 Task: Create a section API Documentation Sprint and in the section, add a milestone E-commerce Integration in the project AgileCore
Action: Mouse moved to (52, 294)
Screenshot: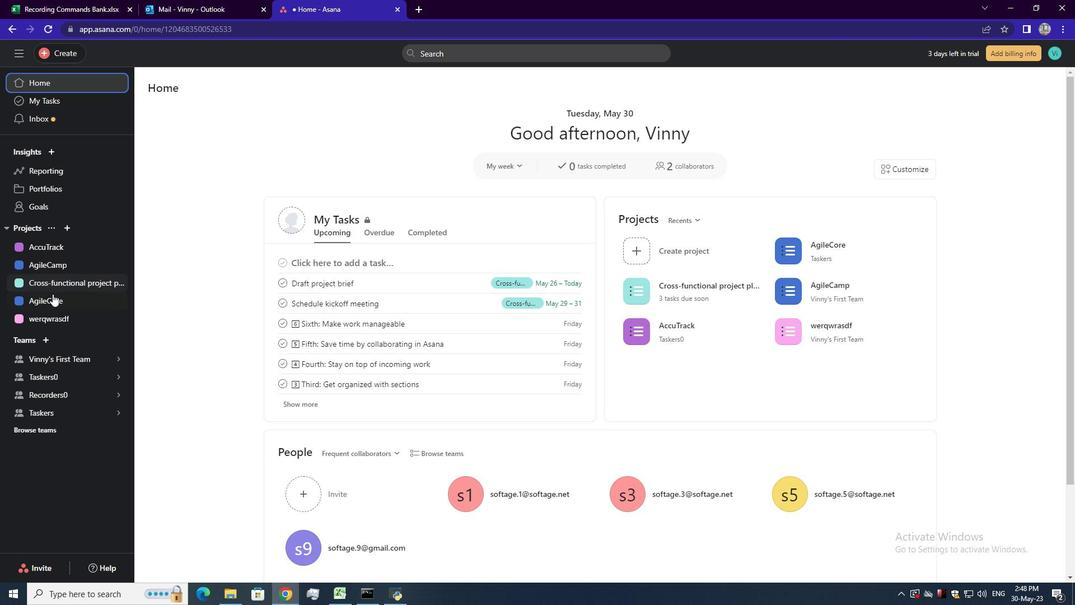
Action: Mouse pressed left at (52, 294)
Screenshot: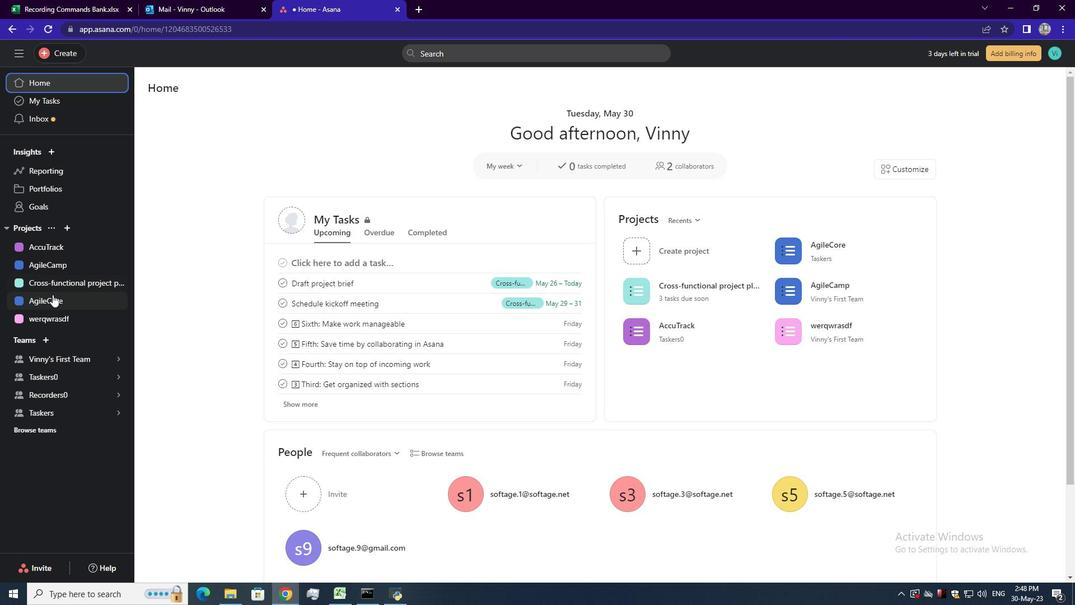 
Action: Mouse moved to (183, 464)
Screenshot: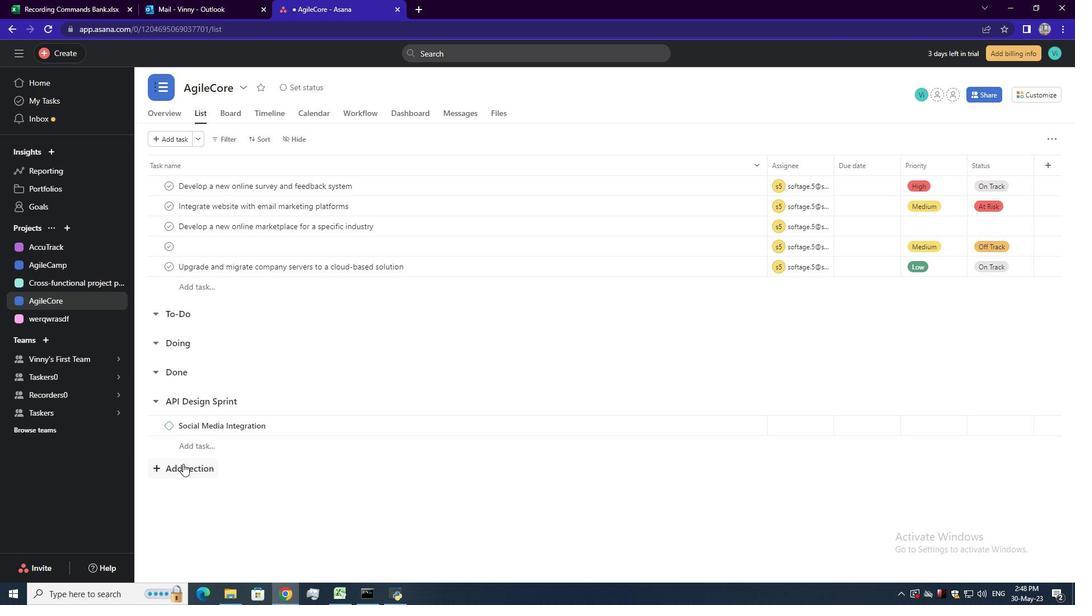 
Action: Mouse pressed left at (183, 464)
Screenshot: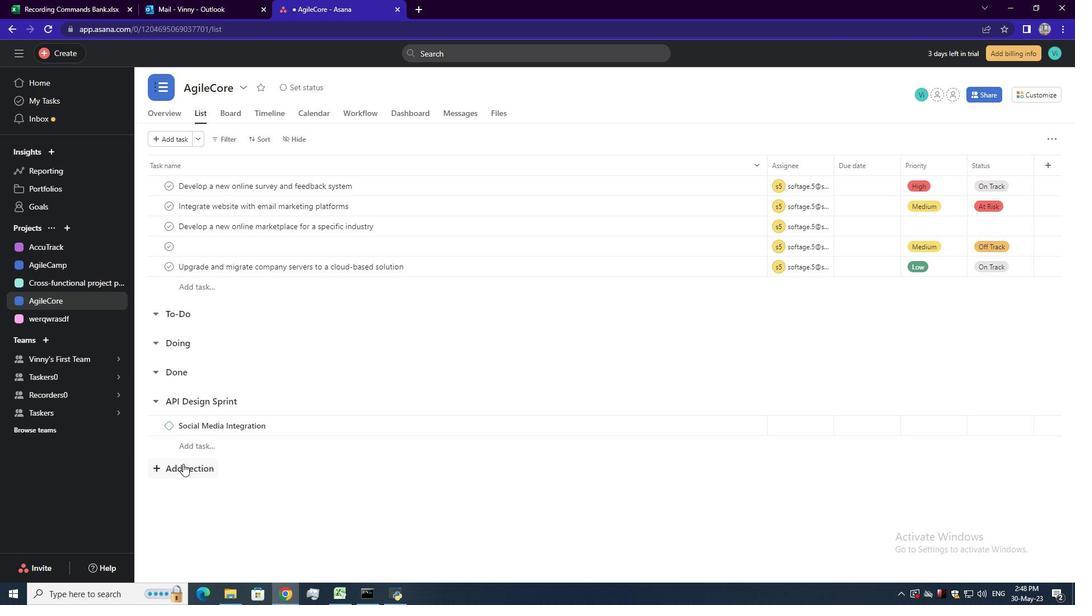 
Action: Mouse moved to (195, 468)
Screenshot: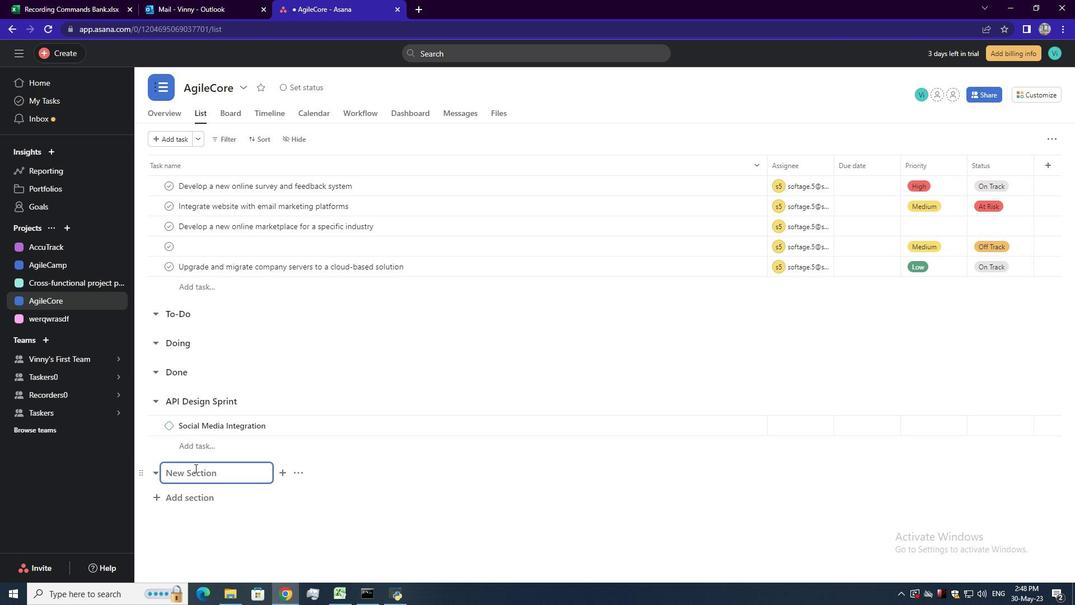 
Action: Mouse pressed left at (195, 468)
Screenshot: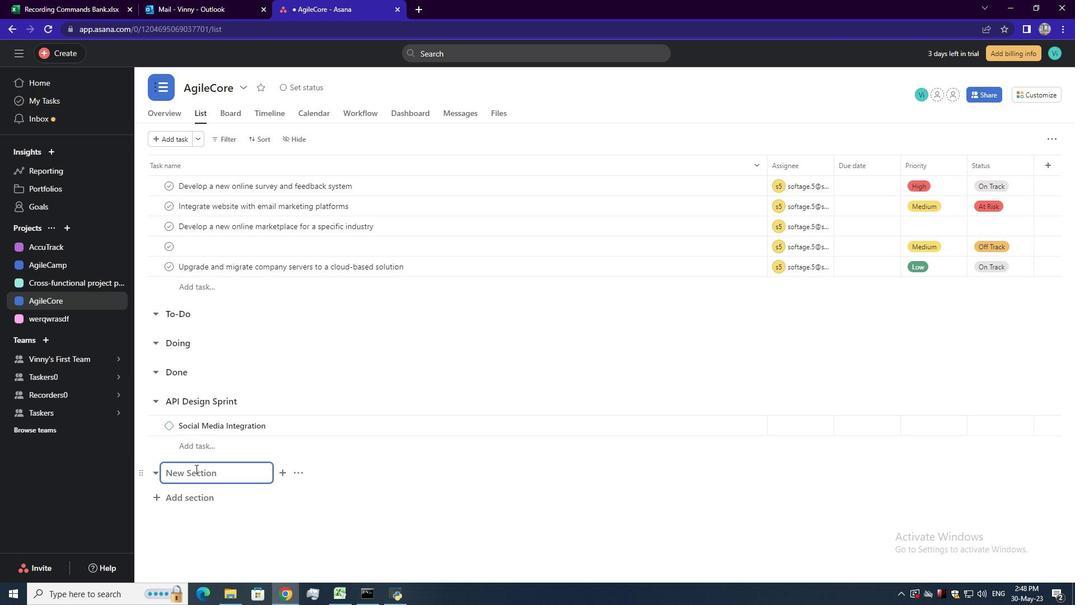 
Action: Key pressed <Key.shift>API<Key.space><Key.shift>Documentation<Key.space><Key.shift>Sprint<Key.enter>
Screenshot: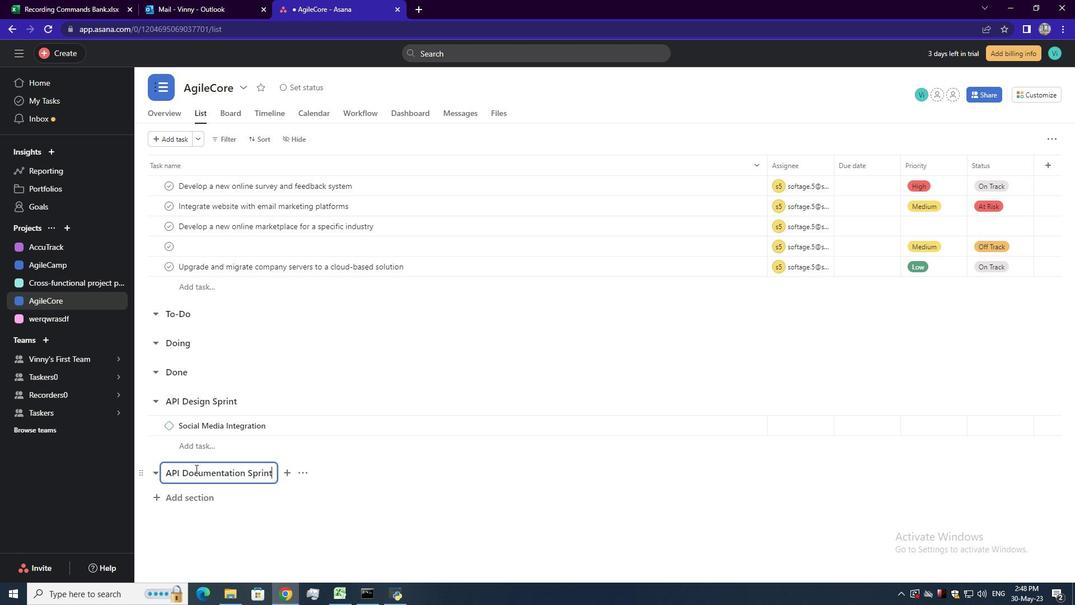 
Action: Mouse moved to (213, 493)
Screenshot: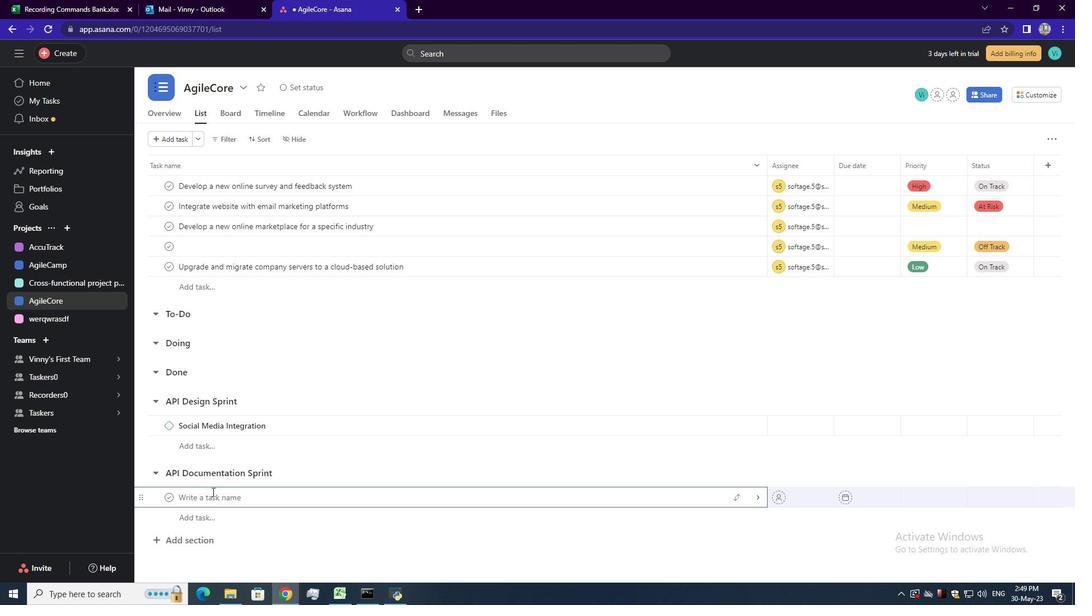 
Action: Mouse pressed left at (213, 493)
Screenshot: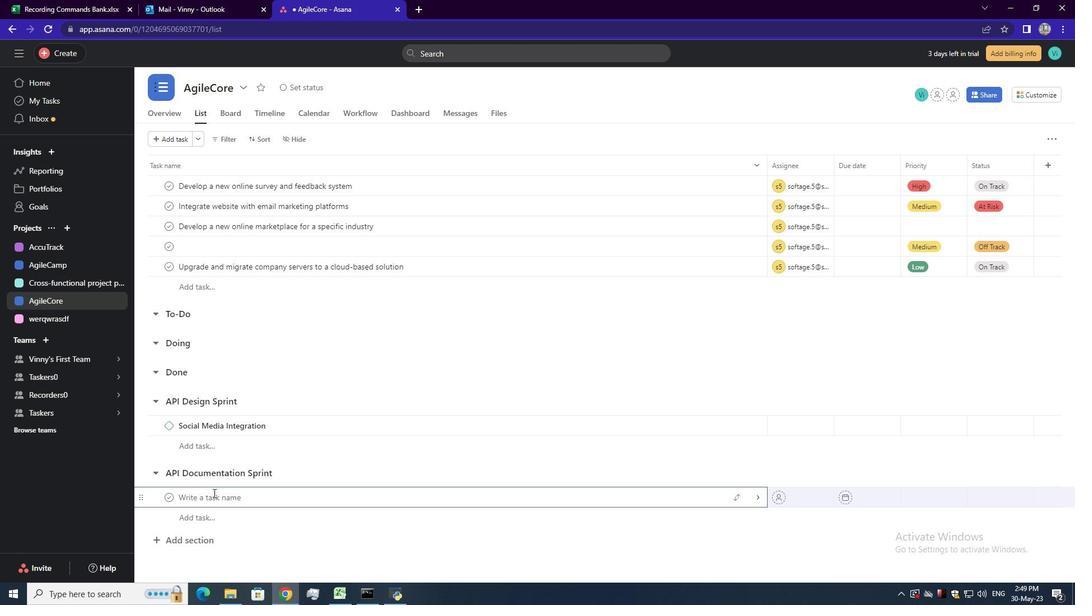 
Action: Key pressed <Key.shift><Key.shift>E-<Key.shift>commerce<Key.space><Key.shift>Integration<Key.enter>
Screenshot: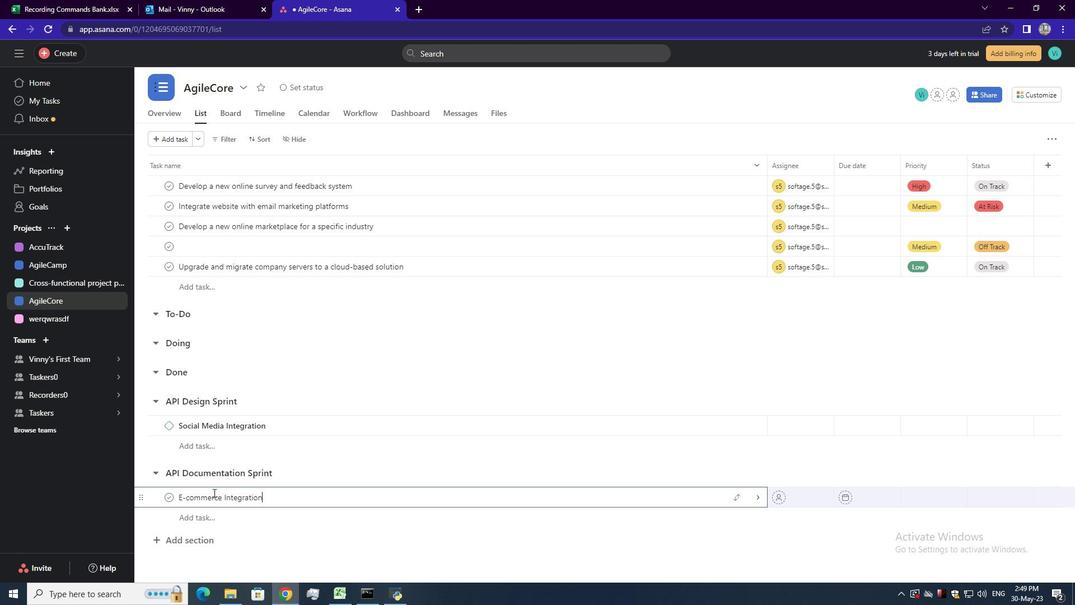 
Action: Mouse moved to (312, 497)
Screenshot: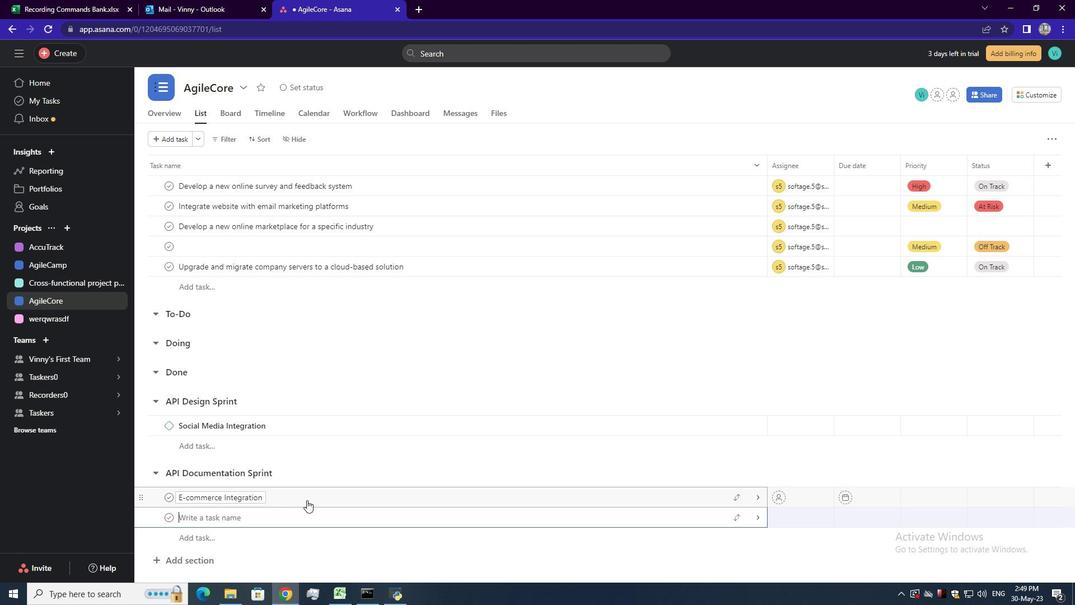 
Action: Mouse pressed left at (312, 497)
Screenshot: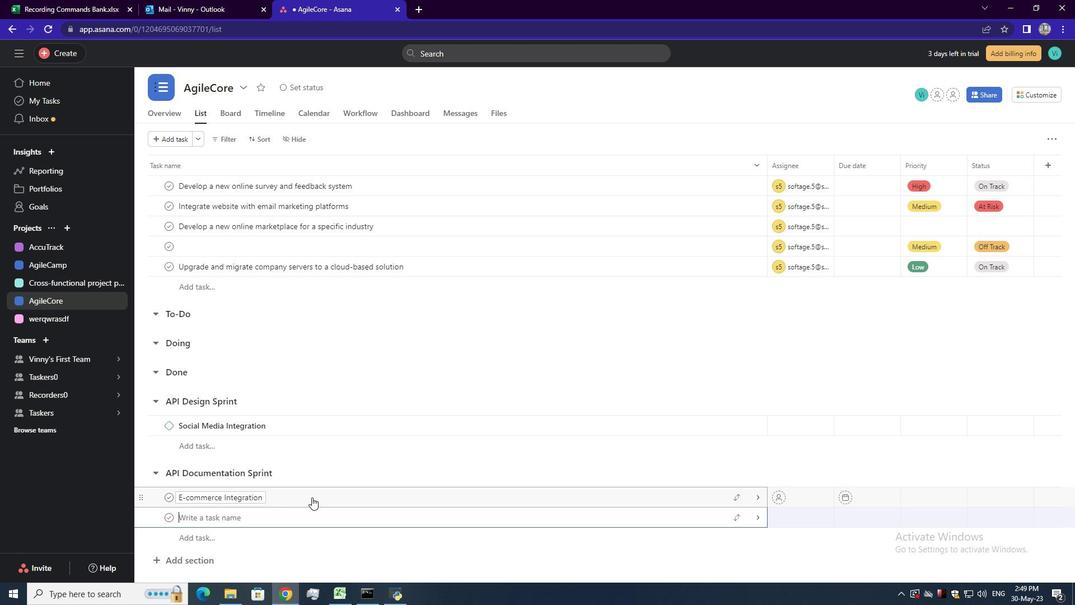 
Action: Mouse moved to (1039, 140)
Screenshot: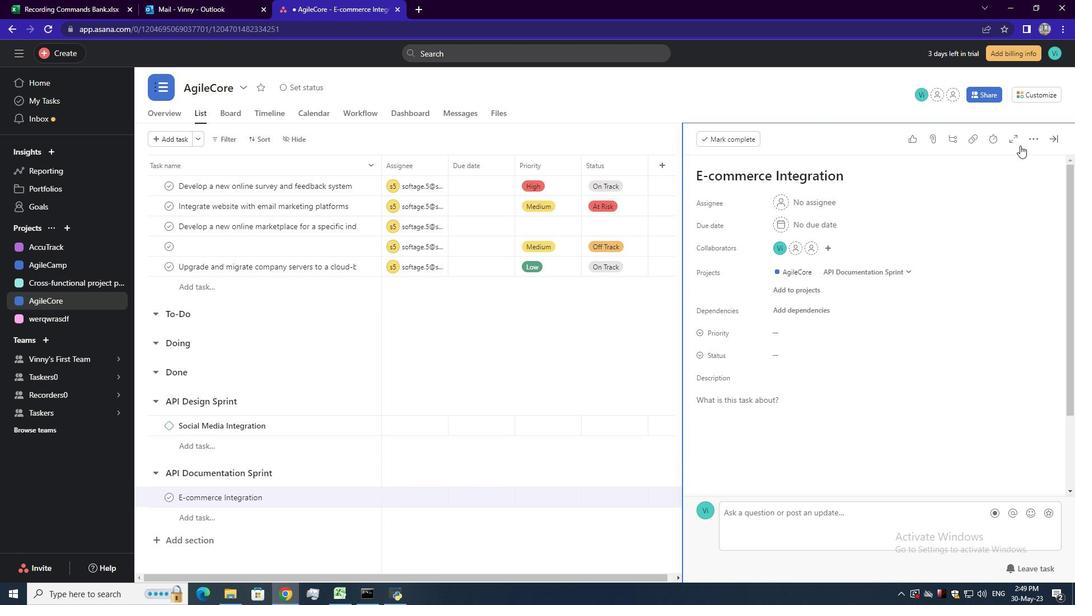 
Action: Mouse pressed left at (1039, 140)
Screenshot: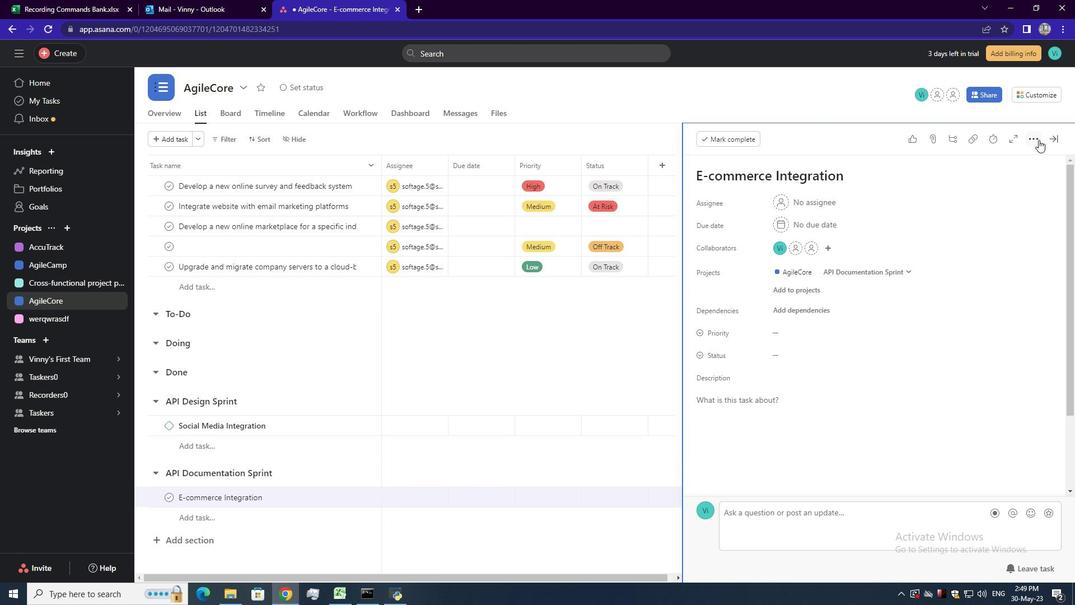
Action: Mouse moved to (975, 180)
Screenshot: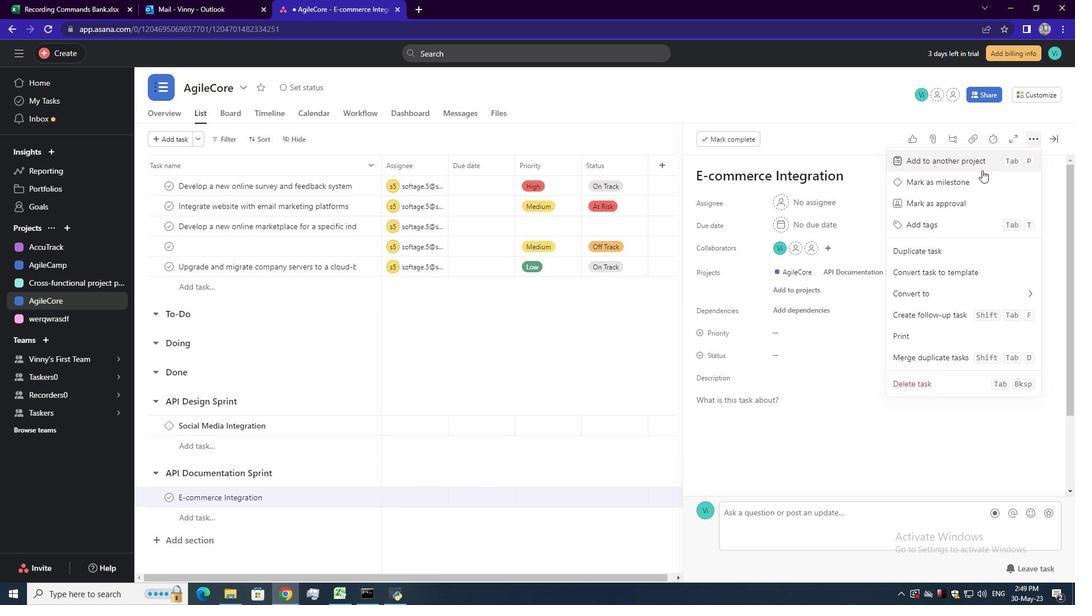 
Action: Mouse pressed left at (975, 180)
Screenshot: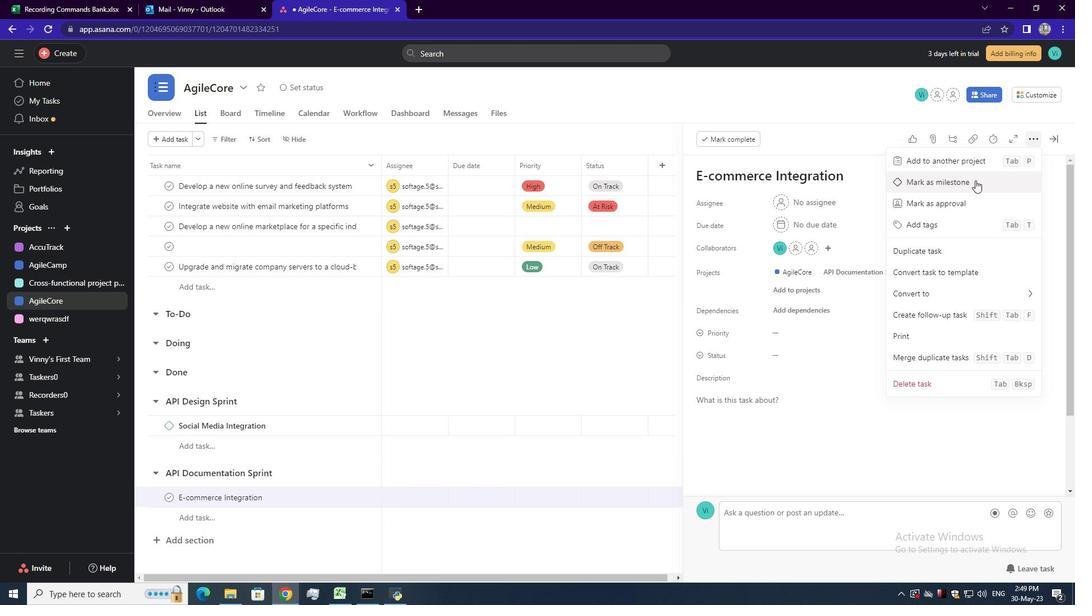 
